 Task: Select the Pacific/Apia as time zone for the schedule.
Action: Mouse moved to (173, 358)
Screenshot: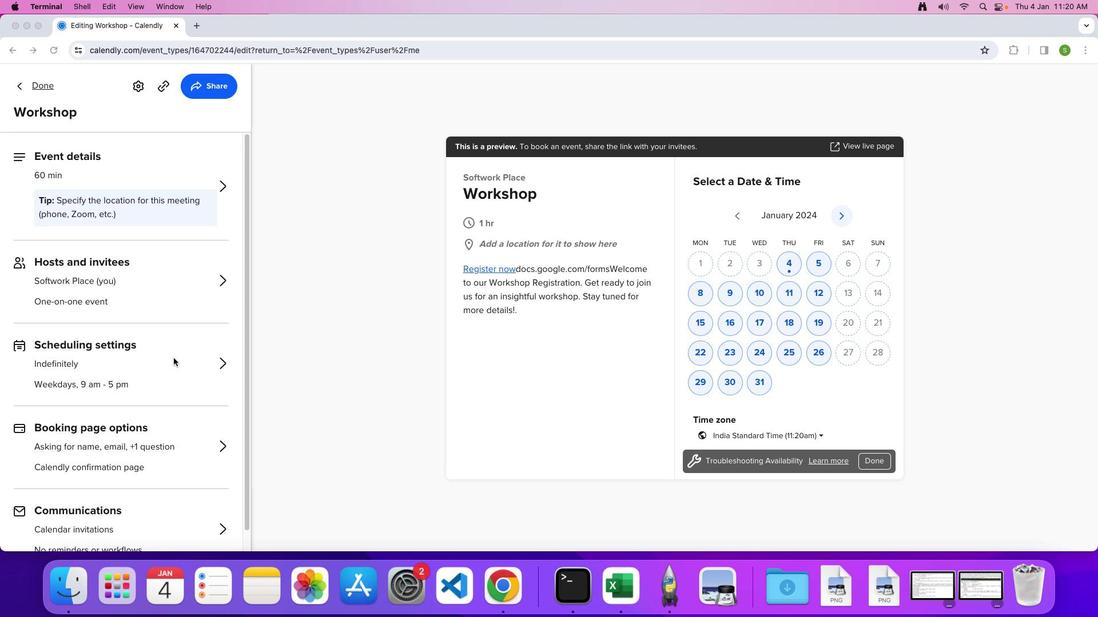 
Action: Mouse pressed left at (173, 358)
Screenshot: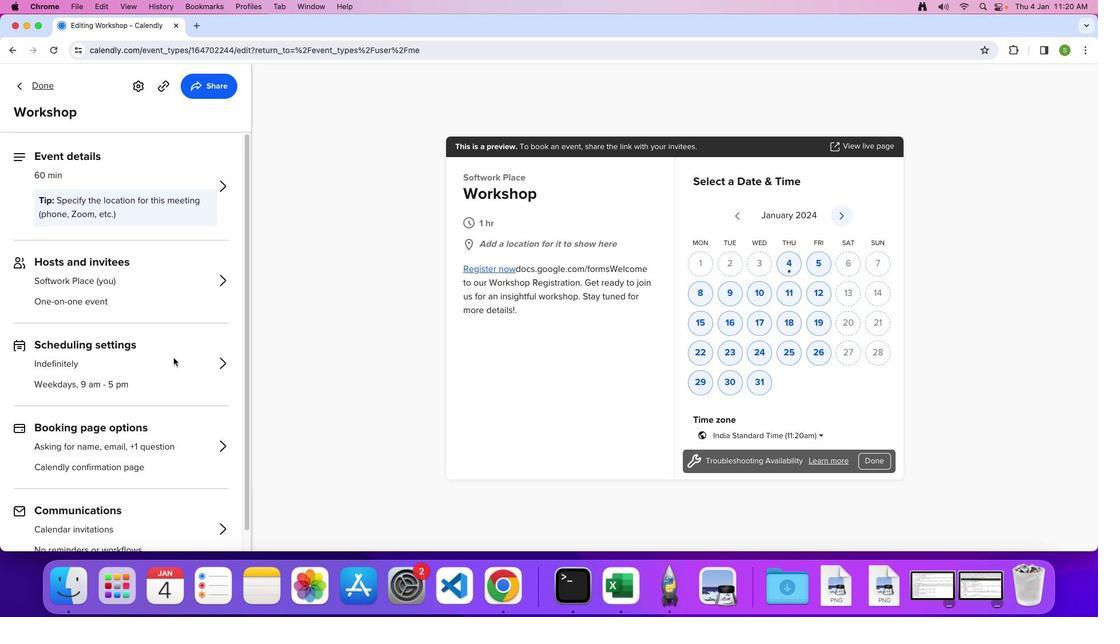 
Action: Mouse moved to (172, 354)
Screenshot: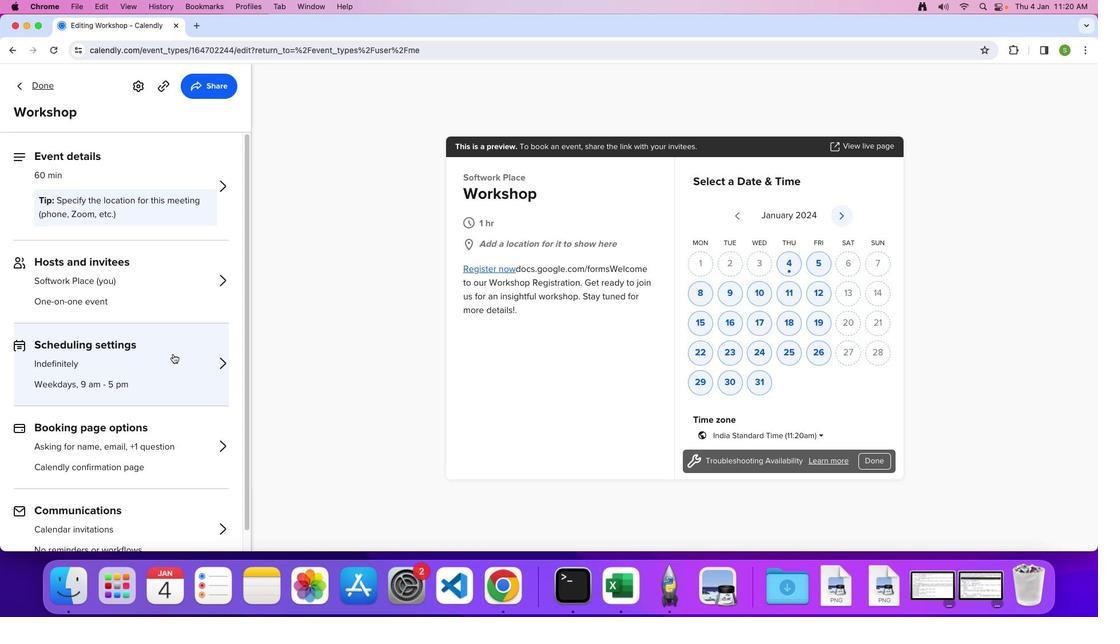 
Action: Mouse pressed left at (172, 354)
Screenshot: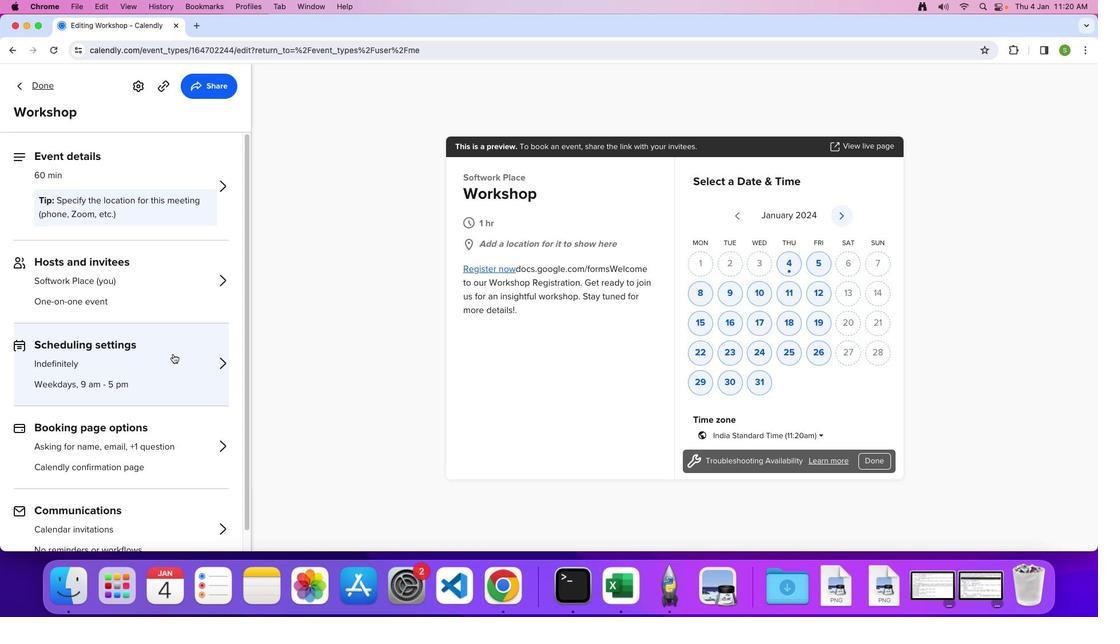 
Action: Mouse moved to (173, 358)
Screenshot: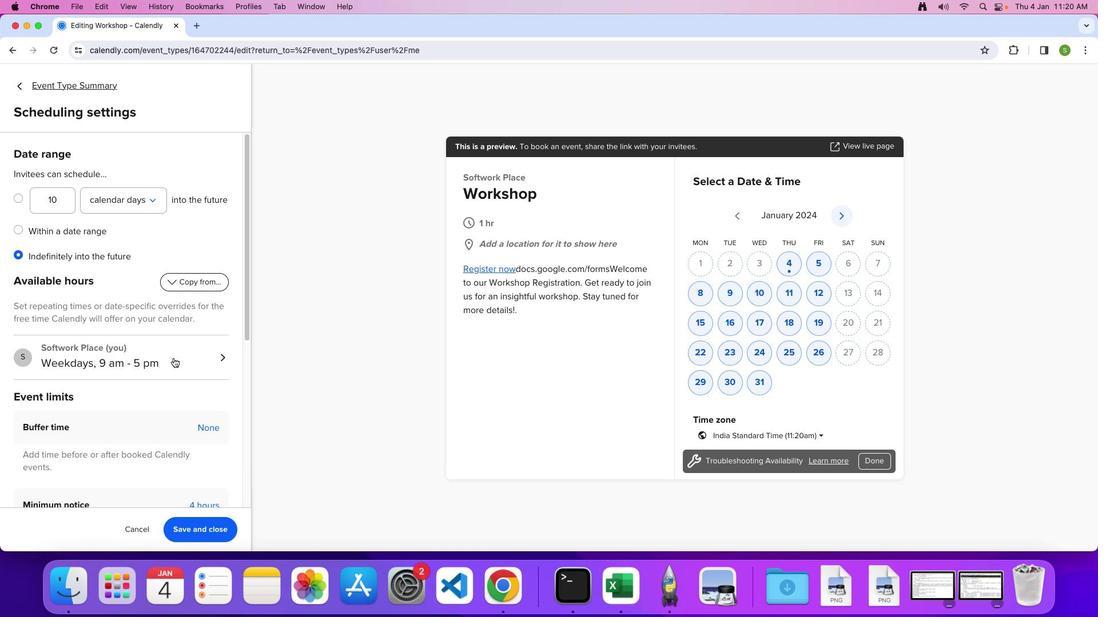 
Action: Mouse pressed left at (173, 358)
Screenshot: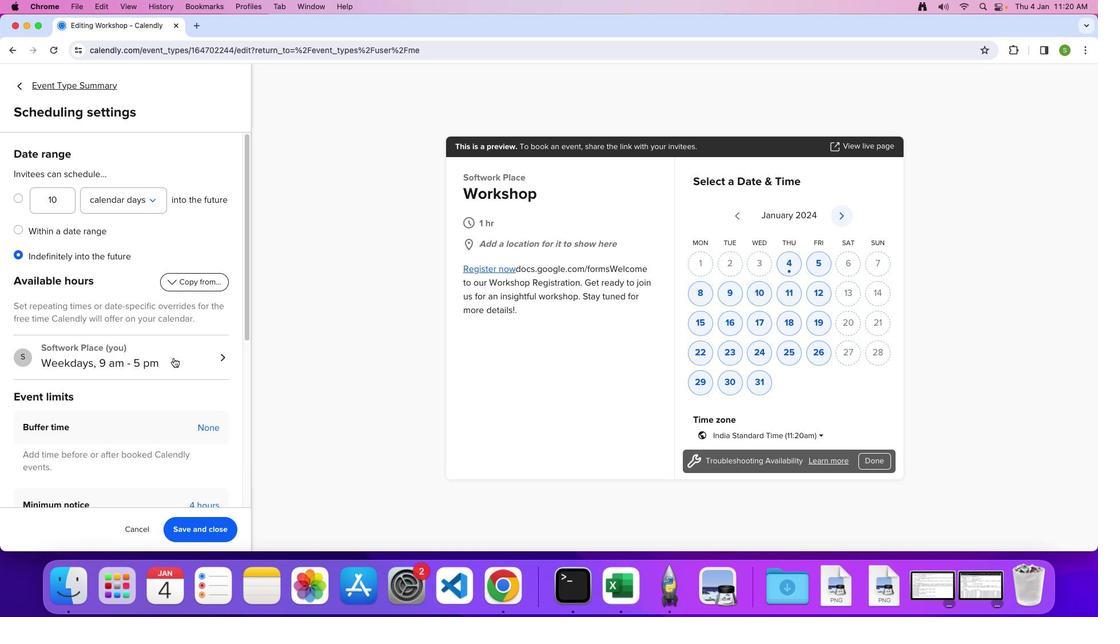 
Action: Mouse moved to (97, 212)
Screenshot: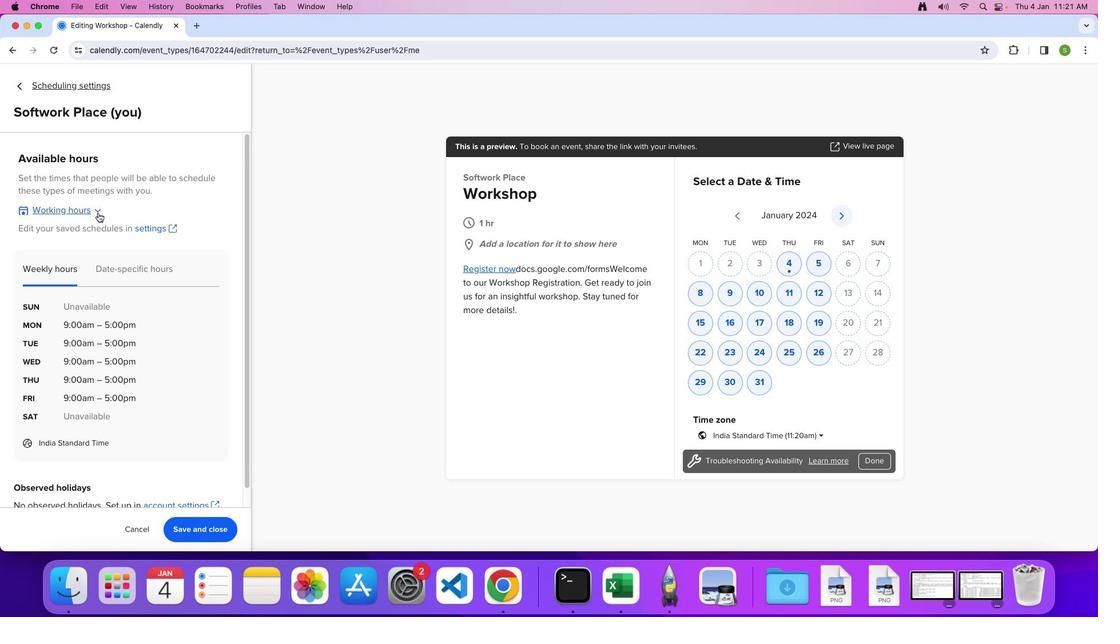 
Action: Mouse pressed left at (97, 212)
Screenshot: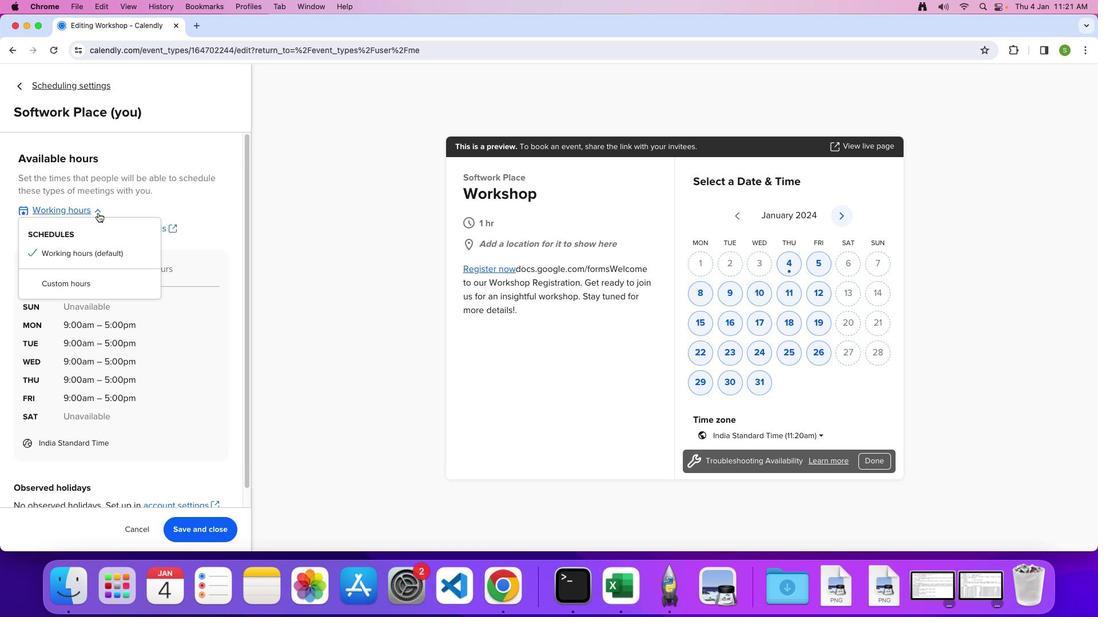 
Action: Mouse moved to (82, 287)
Screenshot: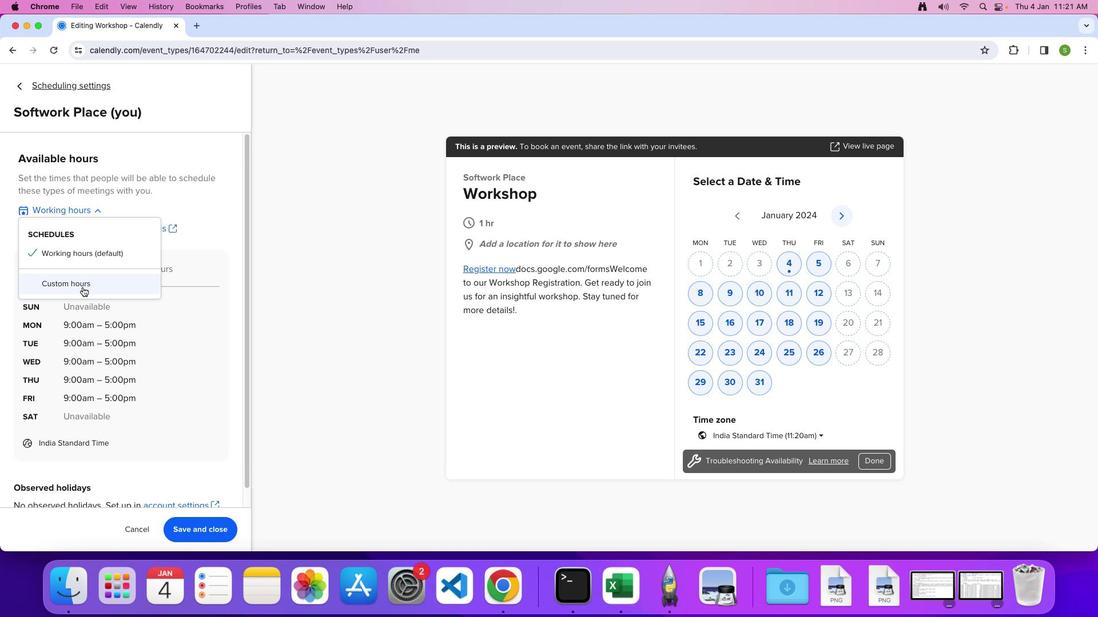 
Action: Mouse pressed left at (82, 287)
Screenshot: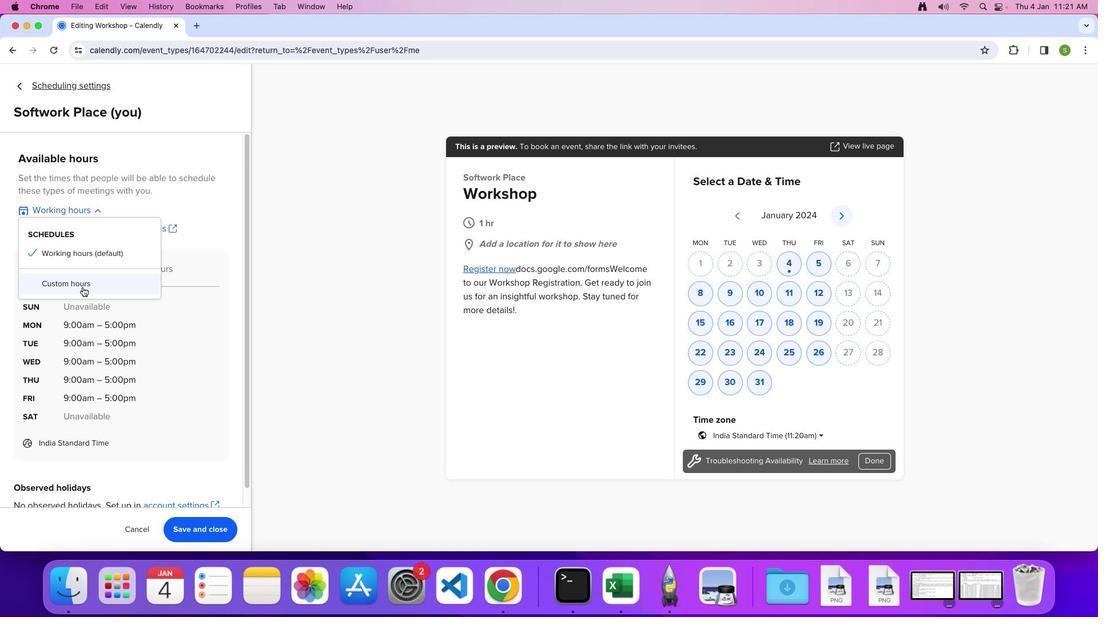 
Action: Mouse moved to (159, 368)
Screenshot: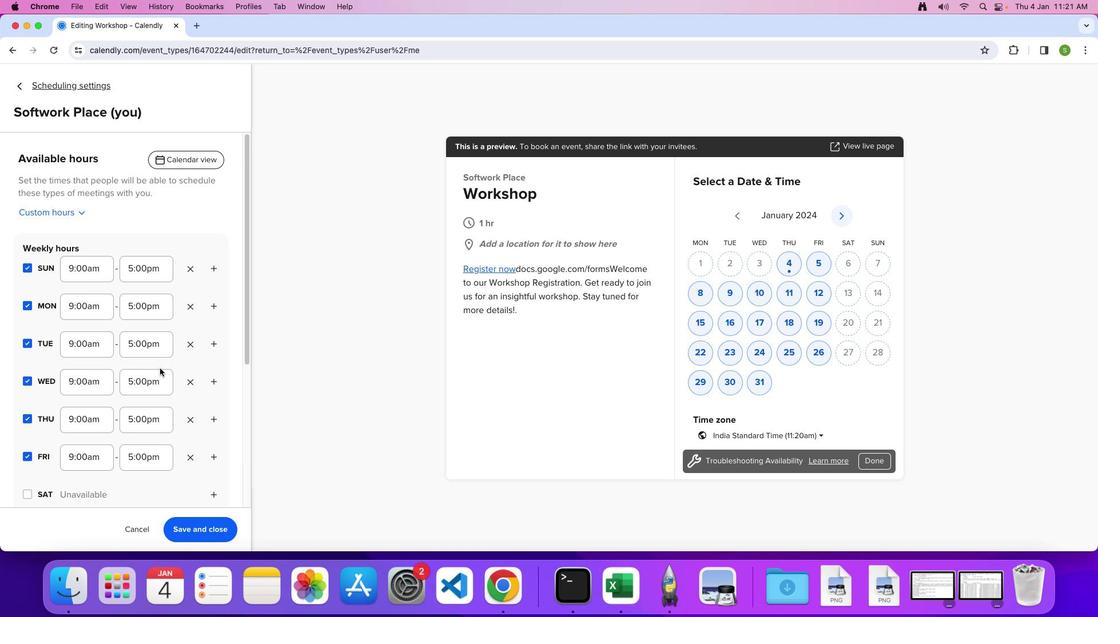 
Action: Mouse scrolled (159, 368) with delta (0, 0)
Screenshot: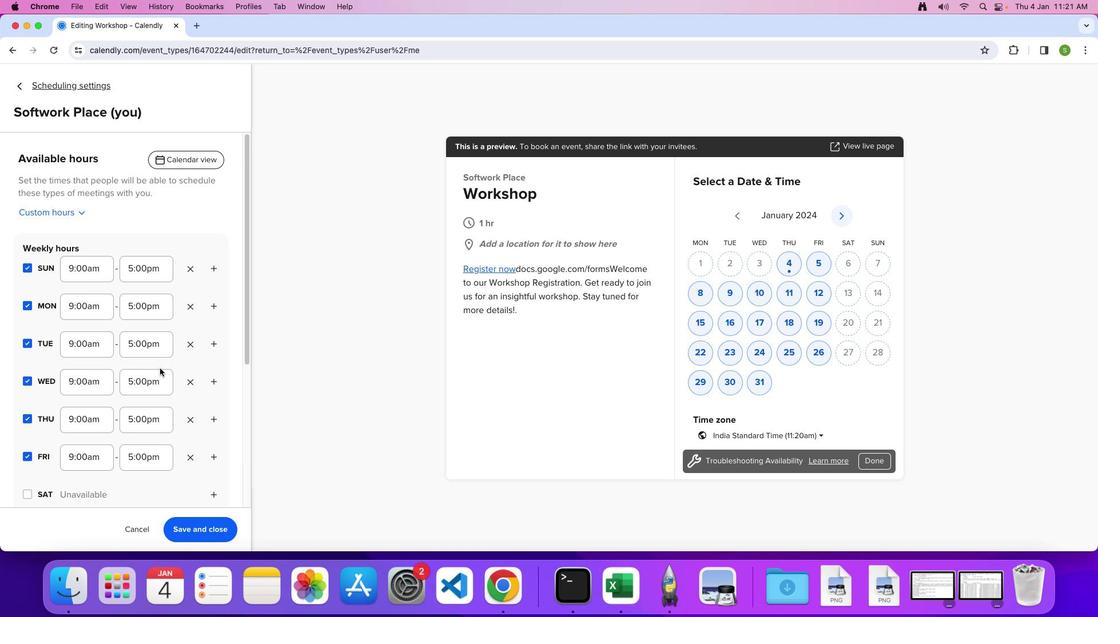
Action: Mouse scrolled (159, 368) with delta (0, 0)
Screenshot: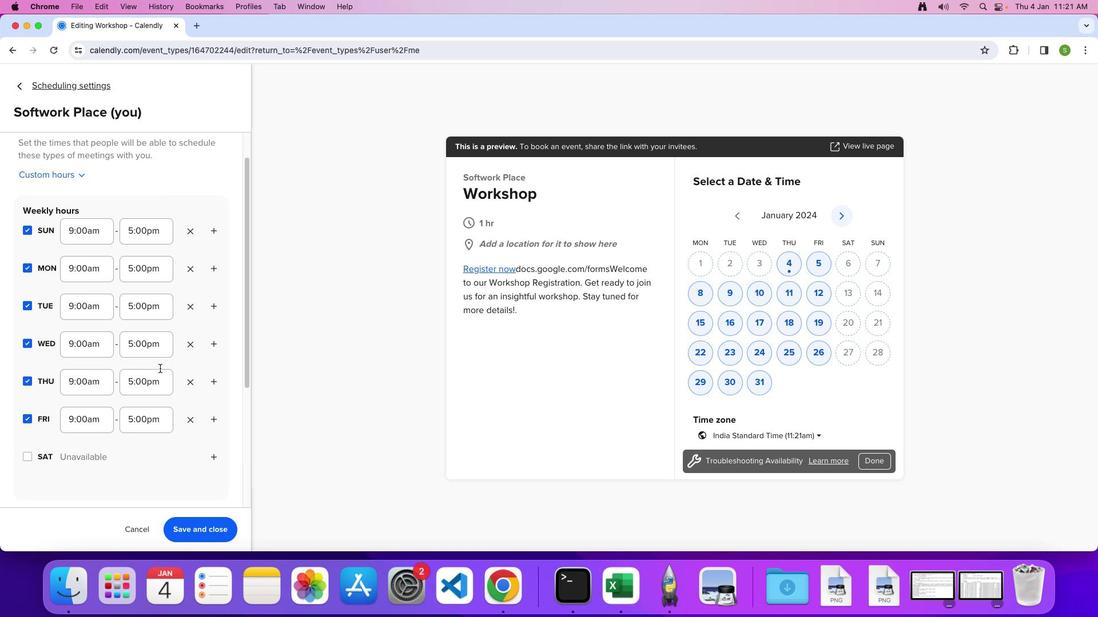 
Action: Mouse scrolled (159, 368) with delta (0, -2)
Screenshot: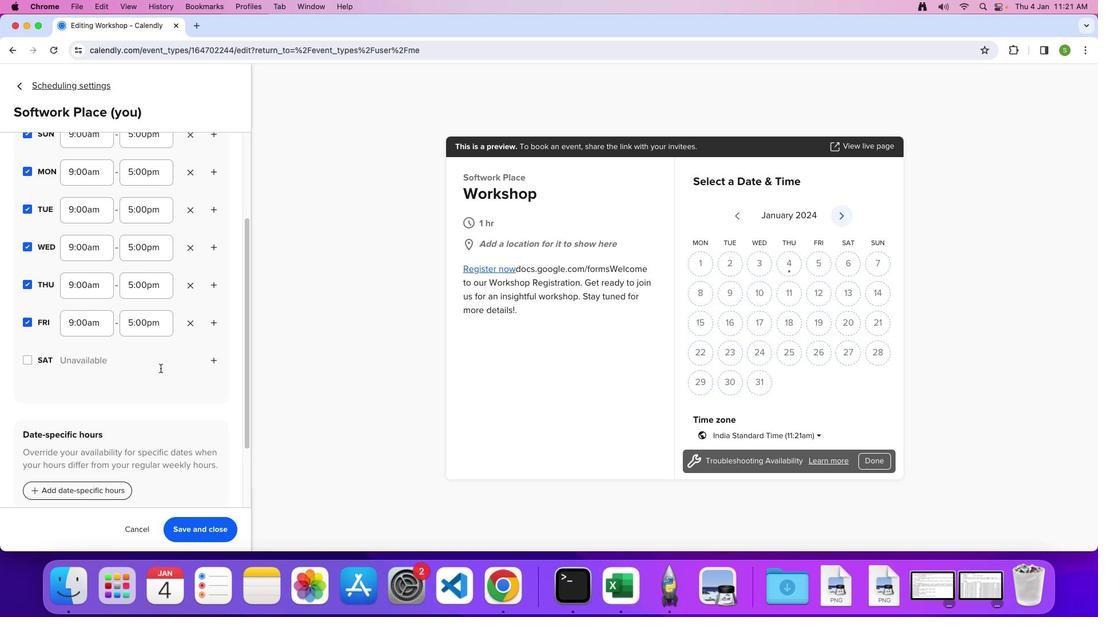 
Action: Mouse moved to (160, 368)
Screenshot: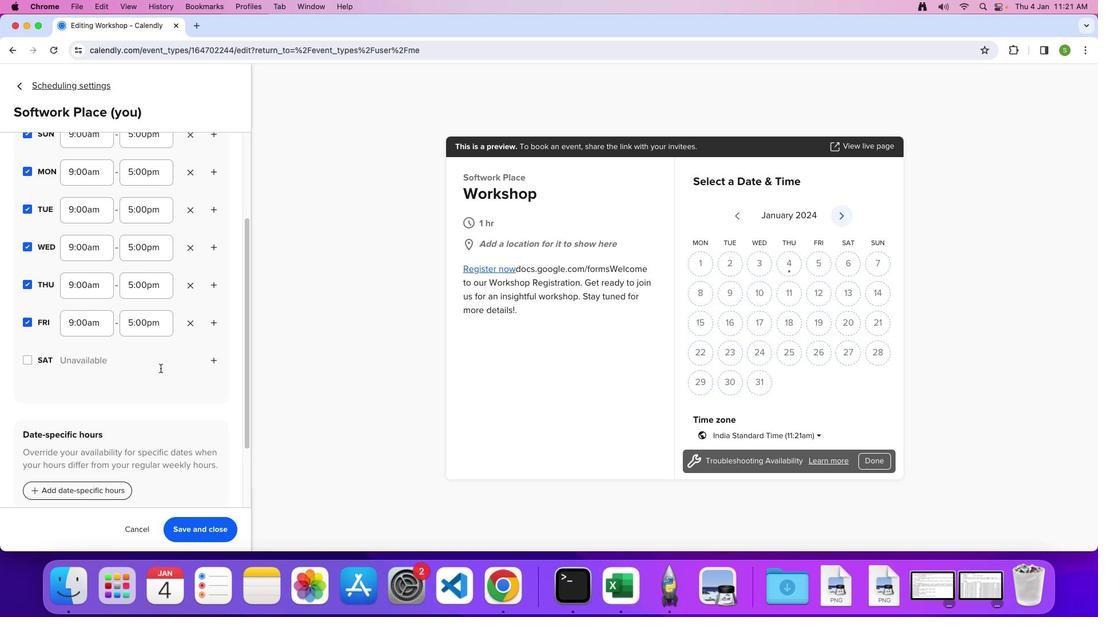 
Action: Mouse scrolled (160, 368) with delta (0, -2)
Screenshot: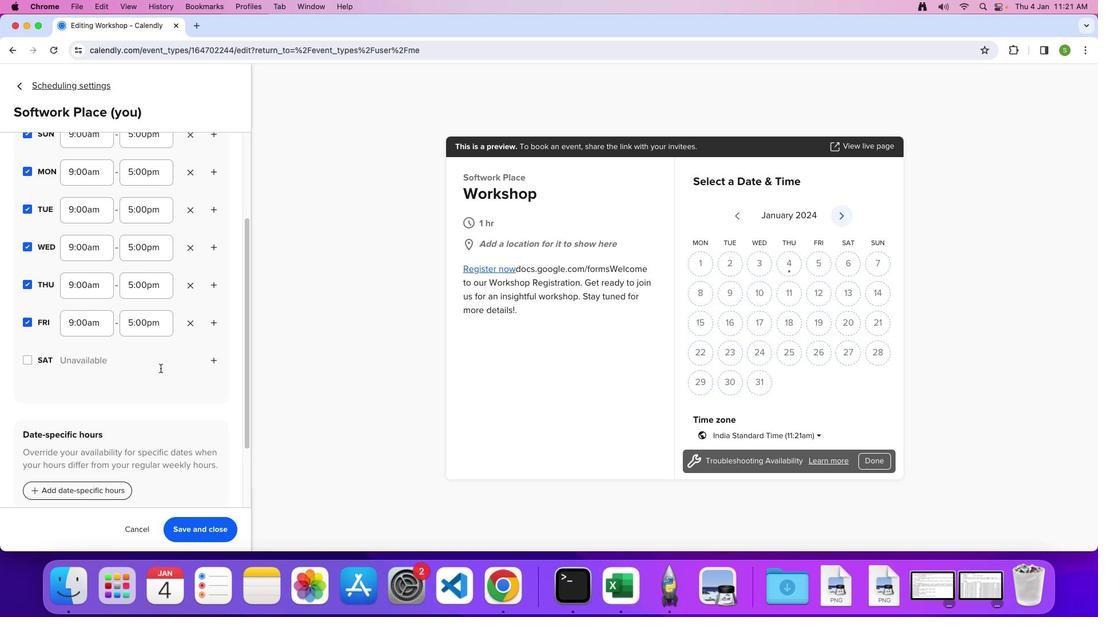 
Action: Mouse moved to (154, 369)
Screenshot: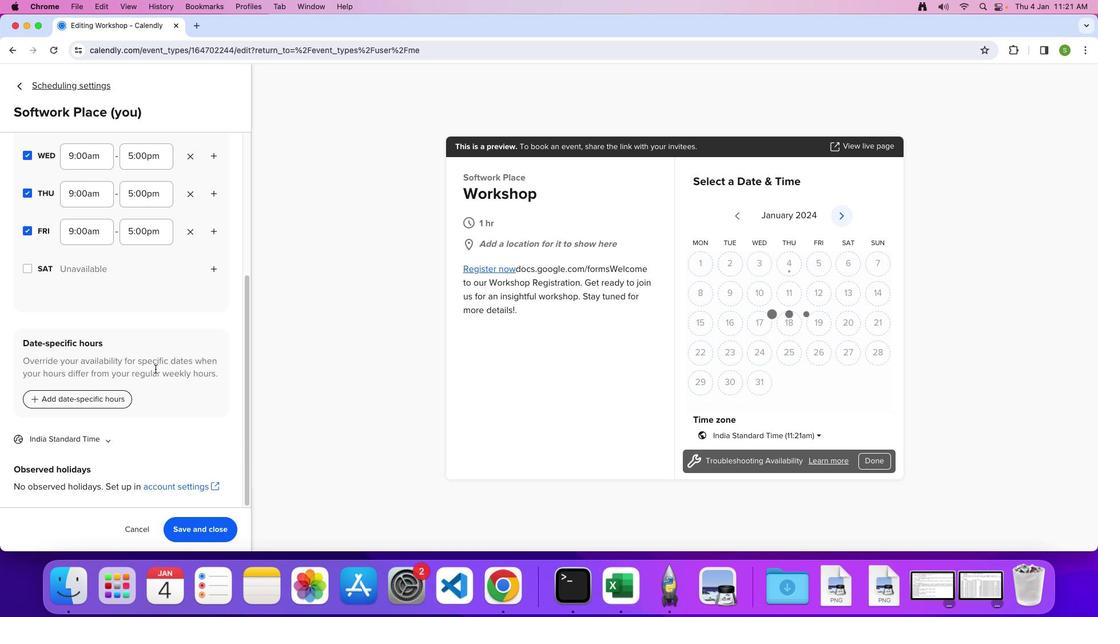 
Action: Mouse scrolled (154, 369) with delta (0, 0)
Screenshot: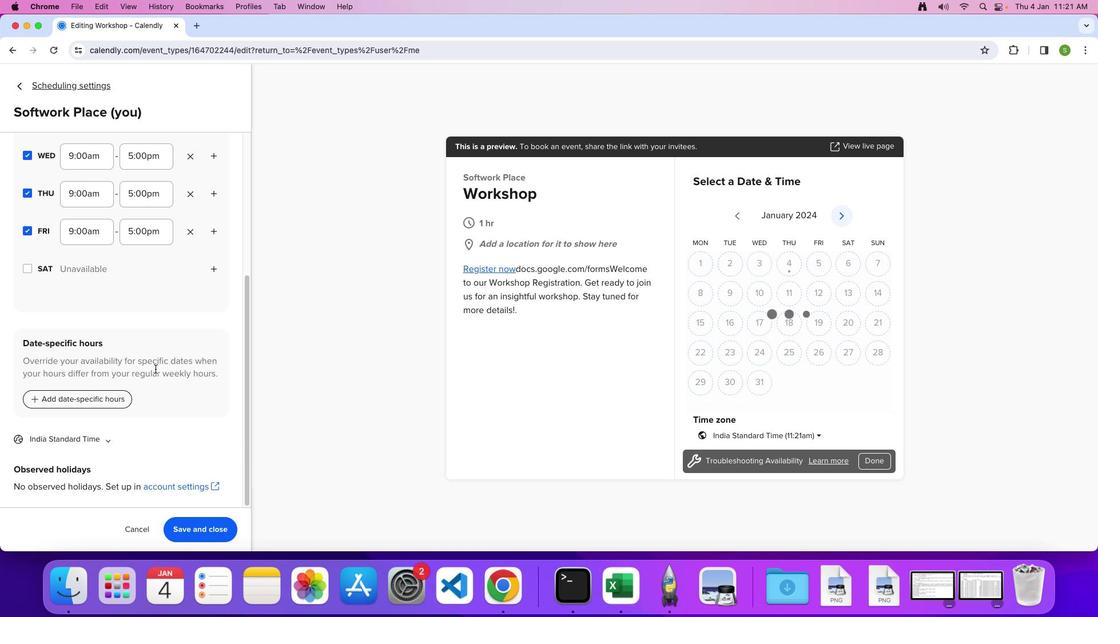 
Action: Mouse scrolled (154, 369) with delta (0, 0)
Screenshot: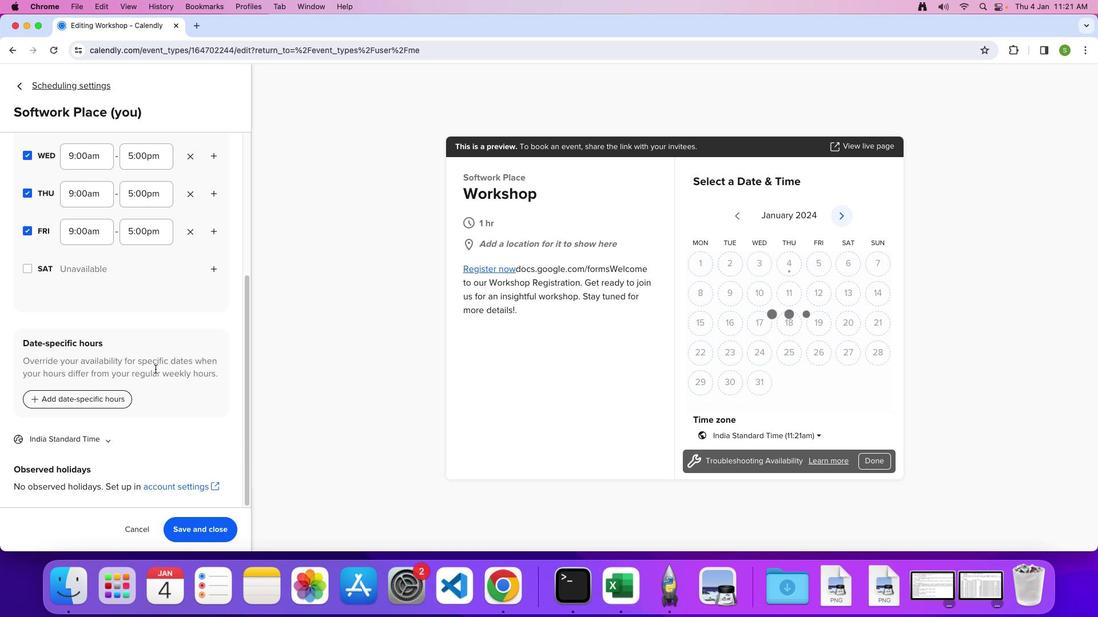 
Action: Mouse scrolled (154, 369) with delta (0, -1)
Screenshot: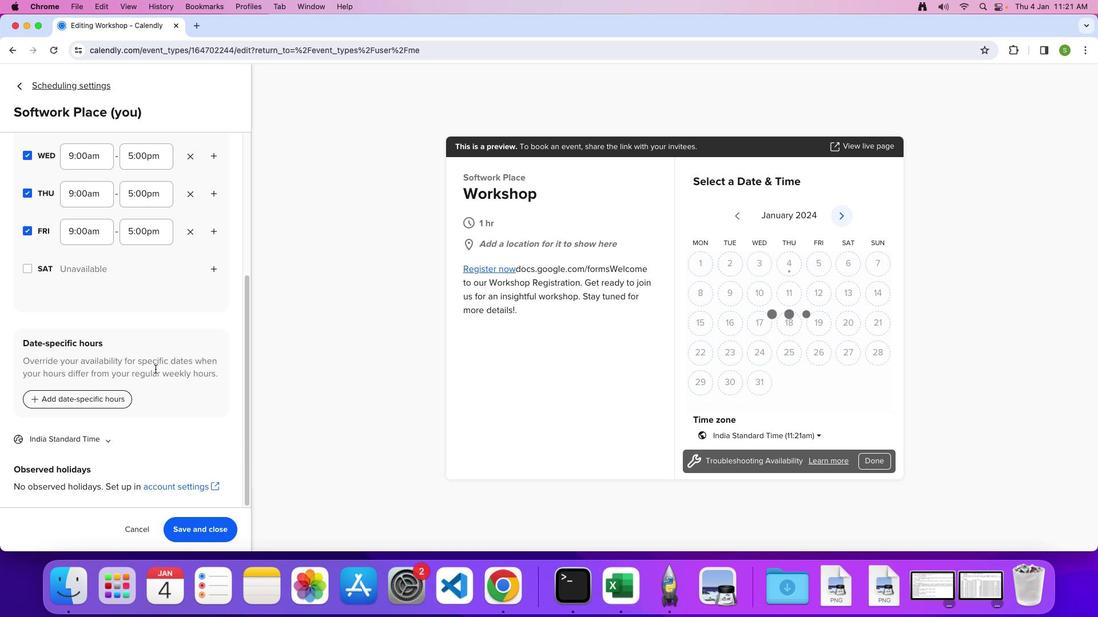 
Action: Mouse moved to (101, 440)
Screenshot: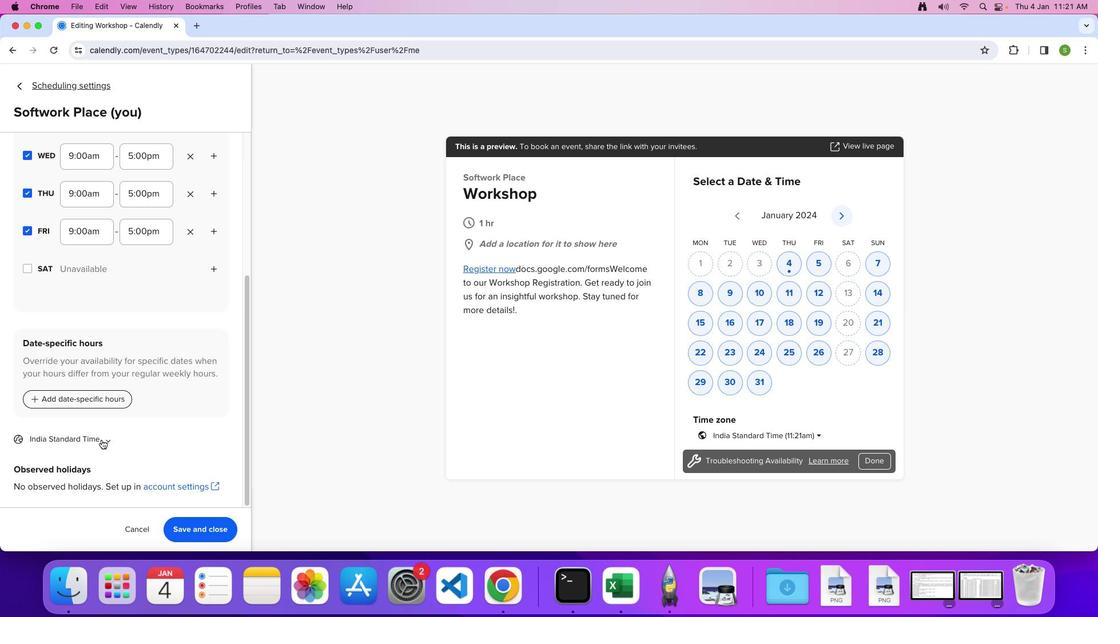 
Action: Mouse pressed left at (101, 440)
Screenshot: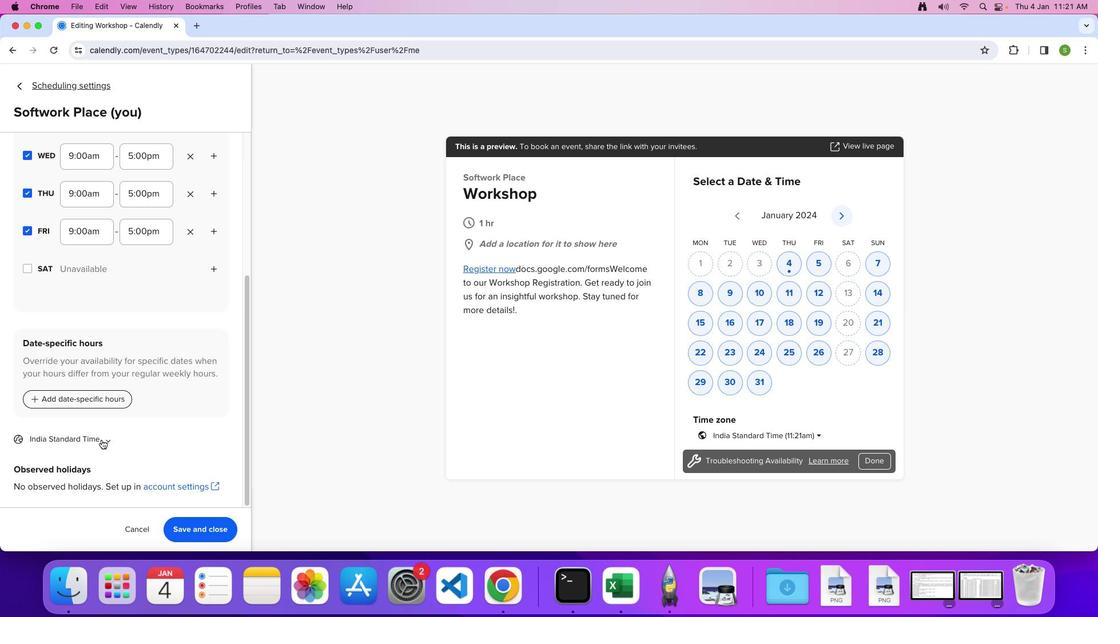 
Action: Mouse moved to (102, 442)
Screenshot: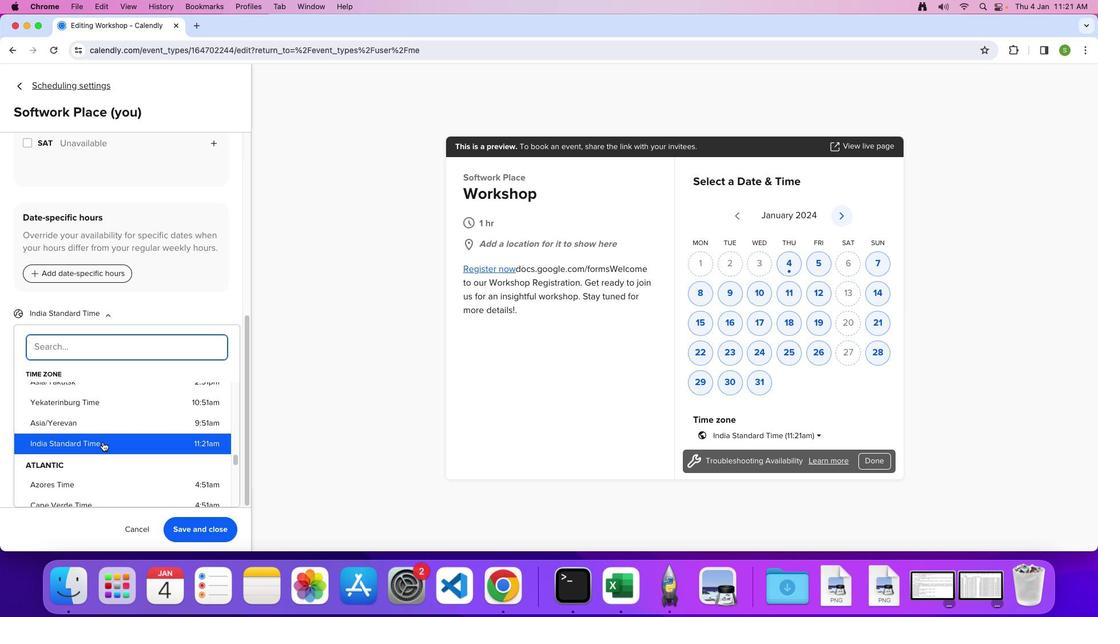 
Action: Mouse scrolled (102, 442) with delta (0, 0)
Screenshot: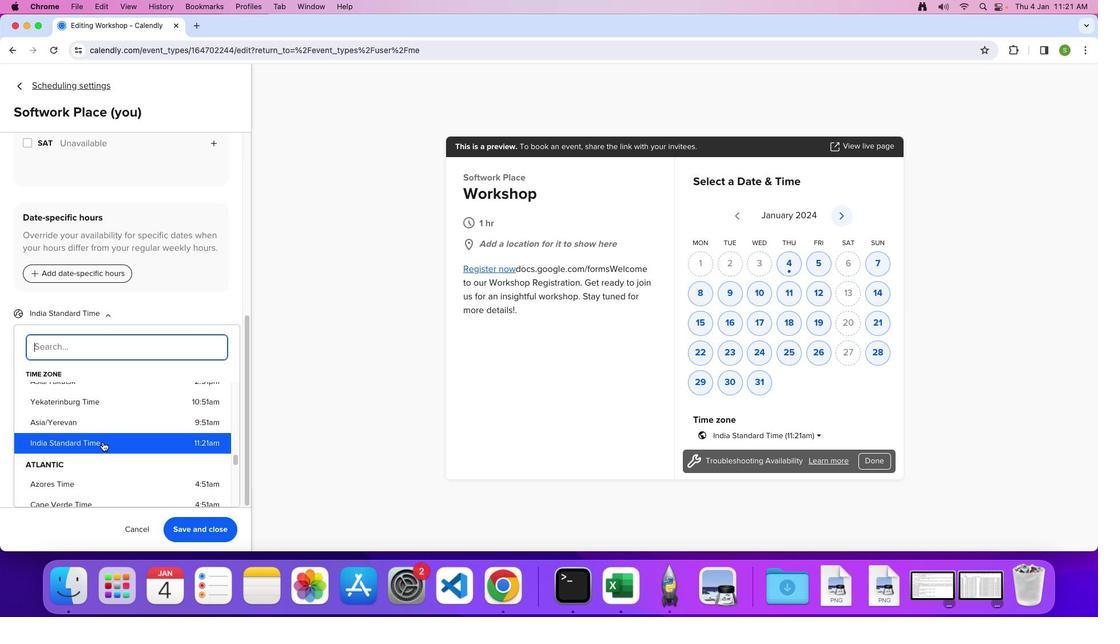
Action: Mouse scrolled (102, 442) with delta (0, 0)
Screenshot: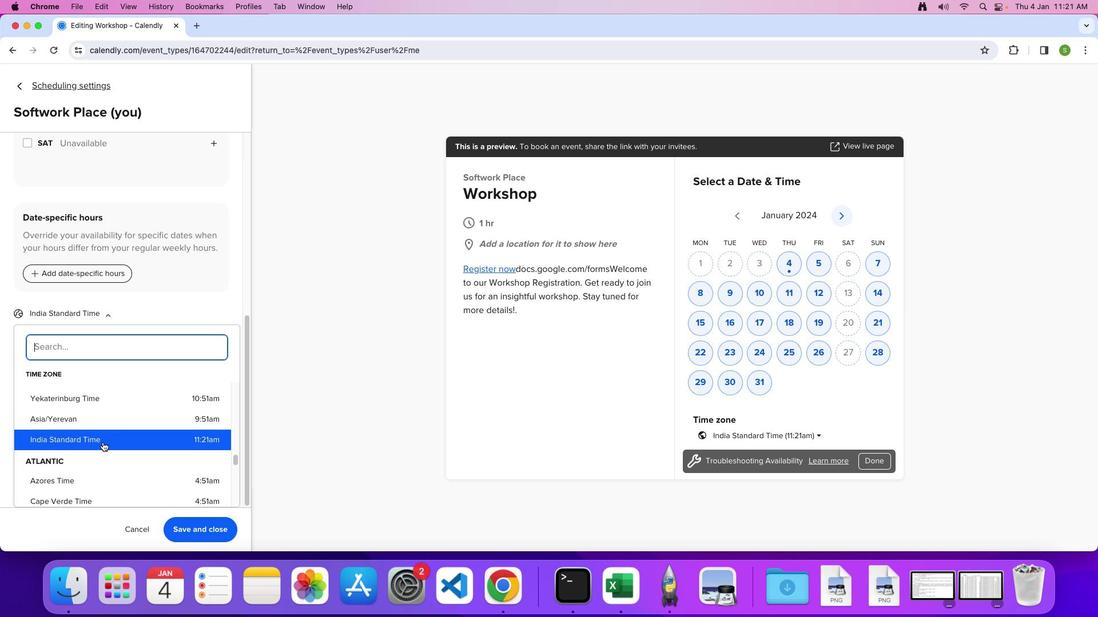 
Action: Mouse scrolled (102, 442) with delta (0, 0)
Screenshot: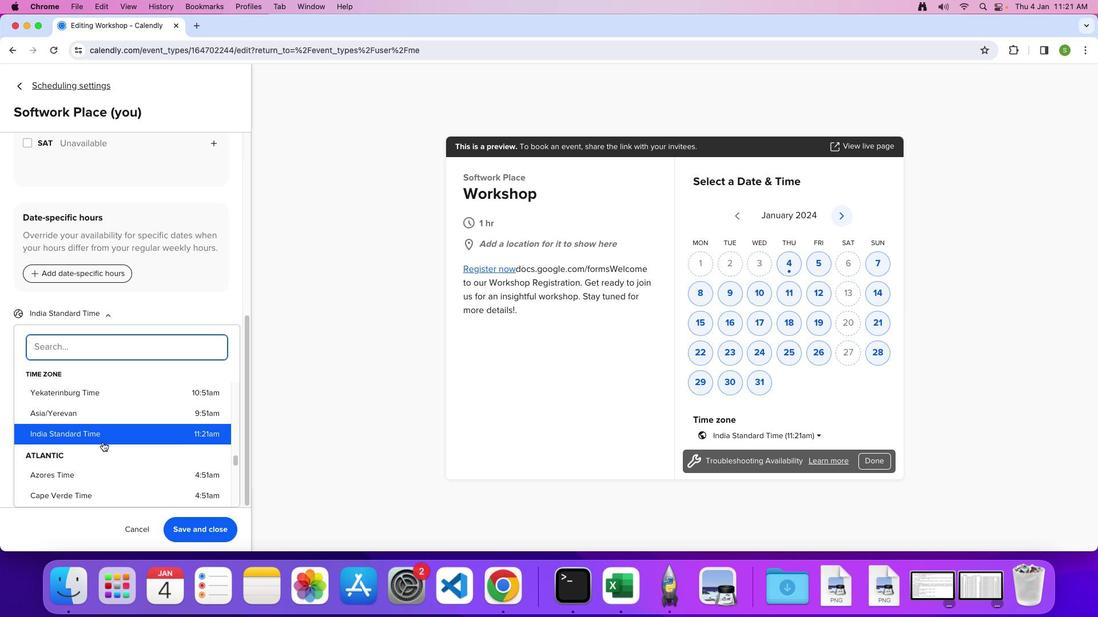 
Action: Mouse scrolled (102, 442) with delta (0, 0)
Screenshot: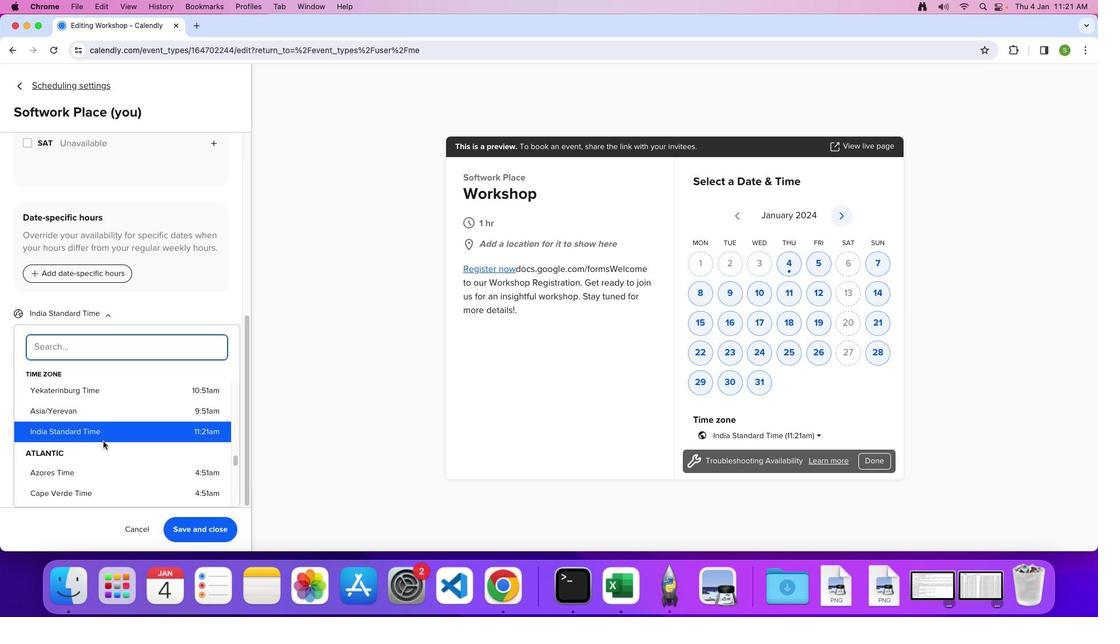 
Action: Mouse moved to (103, 442)
Screenshot: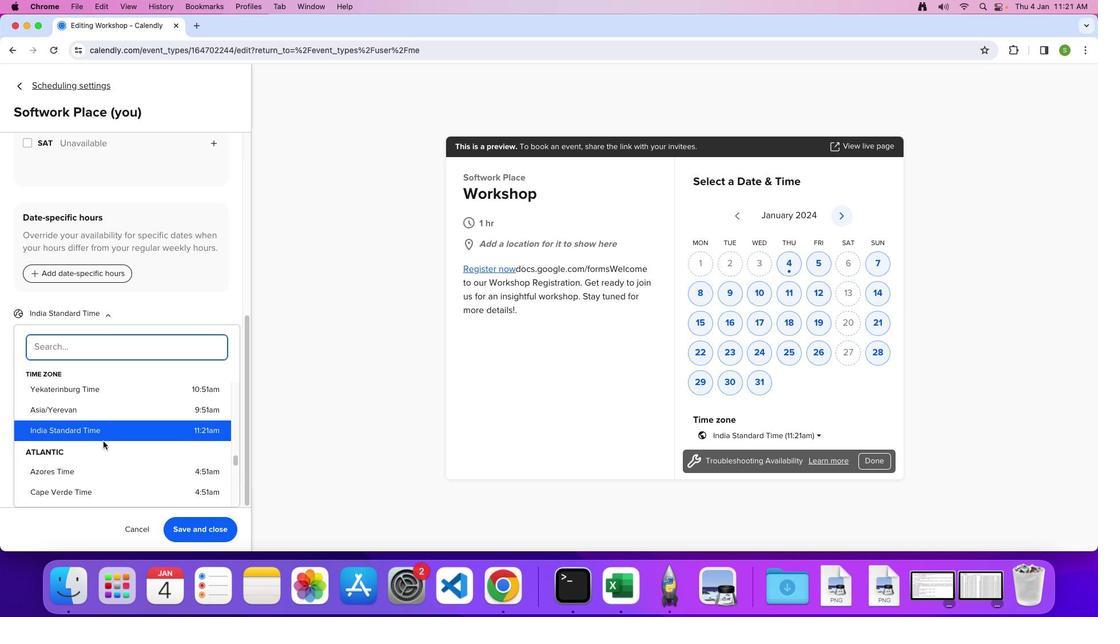 
Action: Mouse scrolled (103, 442) with delta (0, 0)
Screenshot: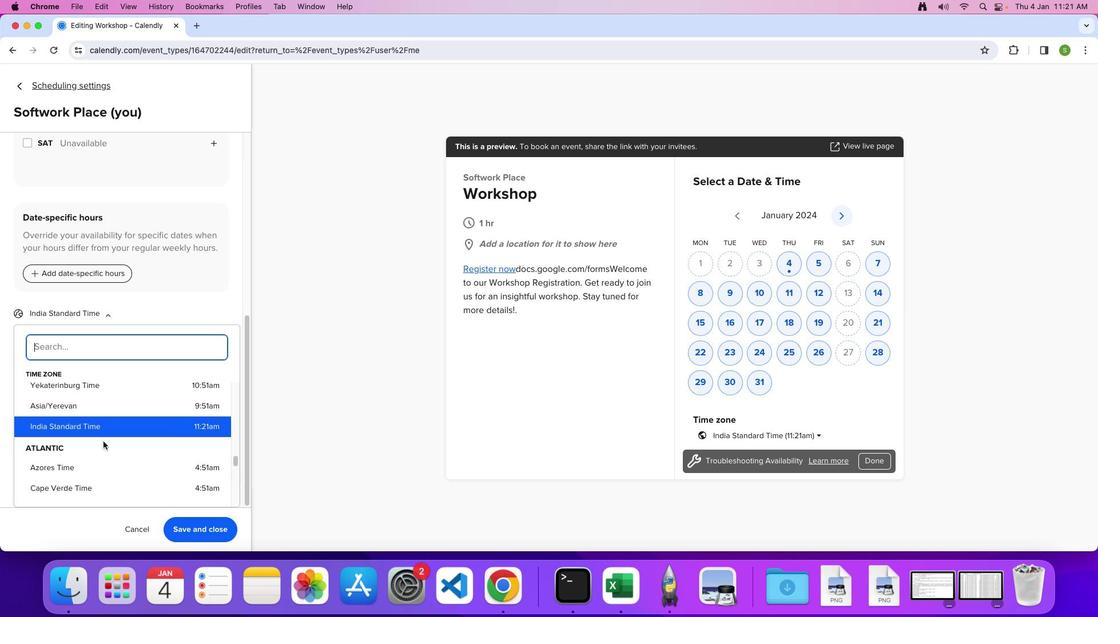 
Action: Mouse scrolled (103, 442) with delta (0, 0)
Screenshot: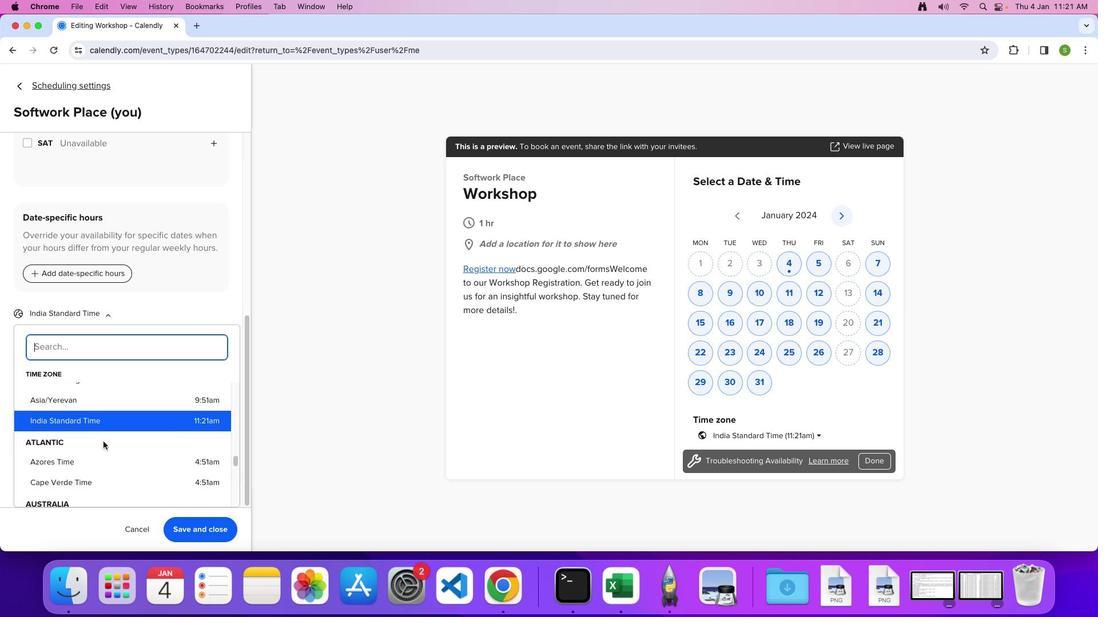 
Action: Mouse scrolled (103, 442) with delta (0, -1)
Screenshot: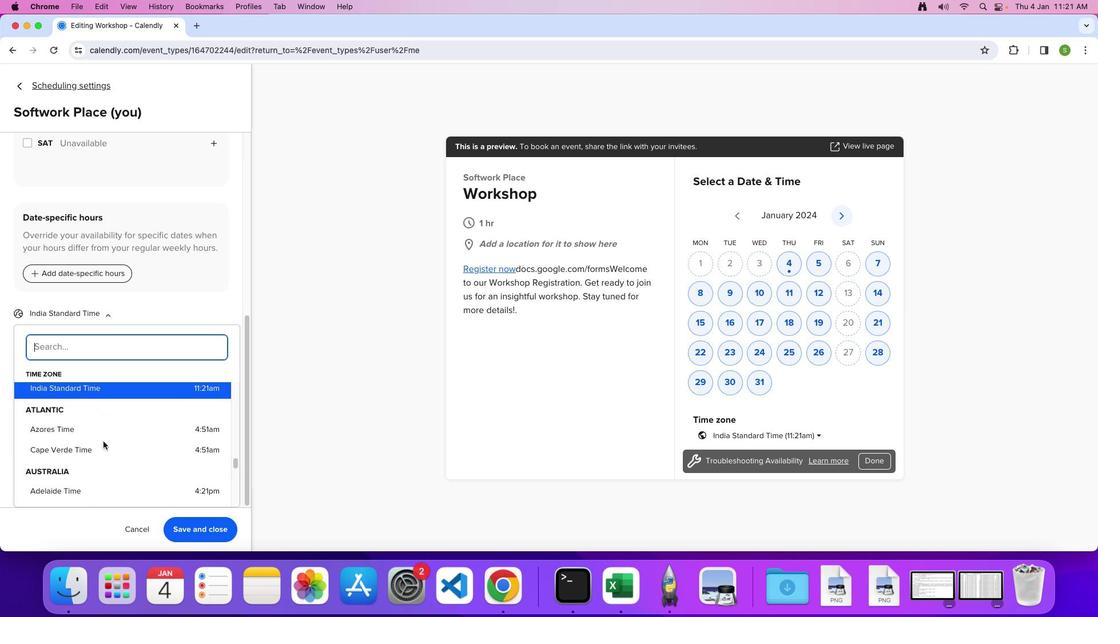 
Action: Mouse moved to (103, 441)
Screenshot: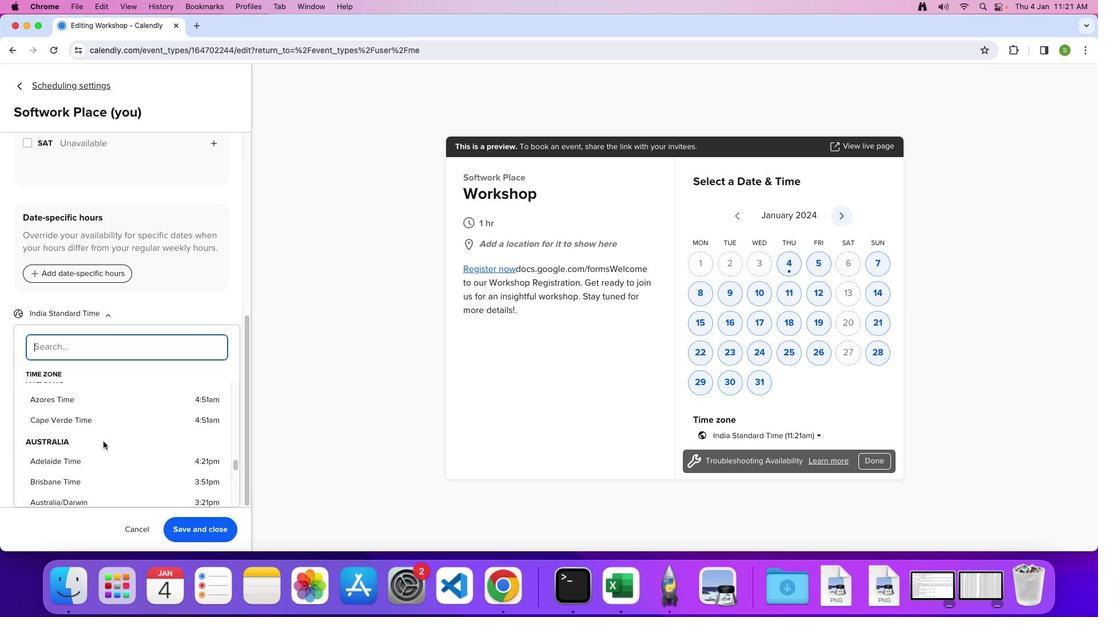 
Action: Mouse scrolled (103, 441) with delta (0, 0)
Screenshot: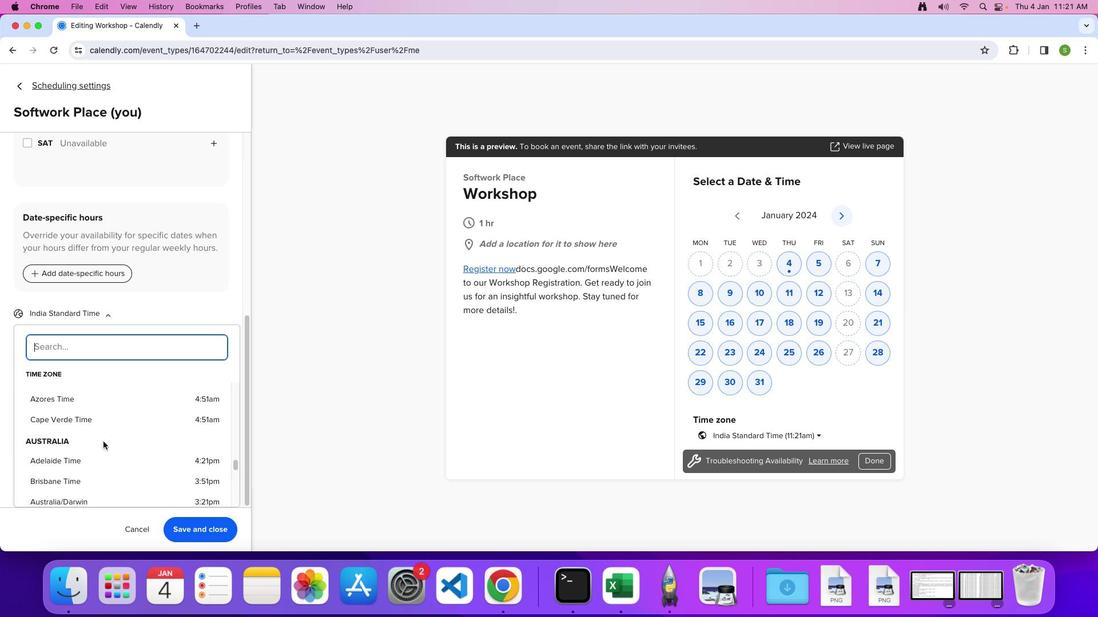 
Action: Mouse scrolled (103, 441) with delta (0, 0)
Screenshot: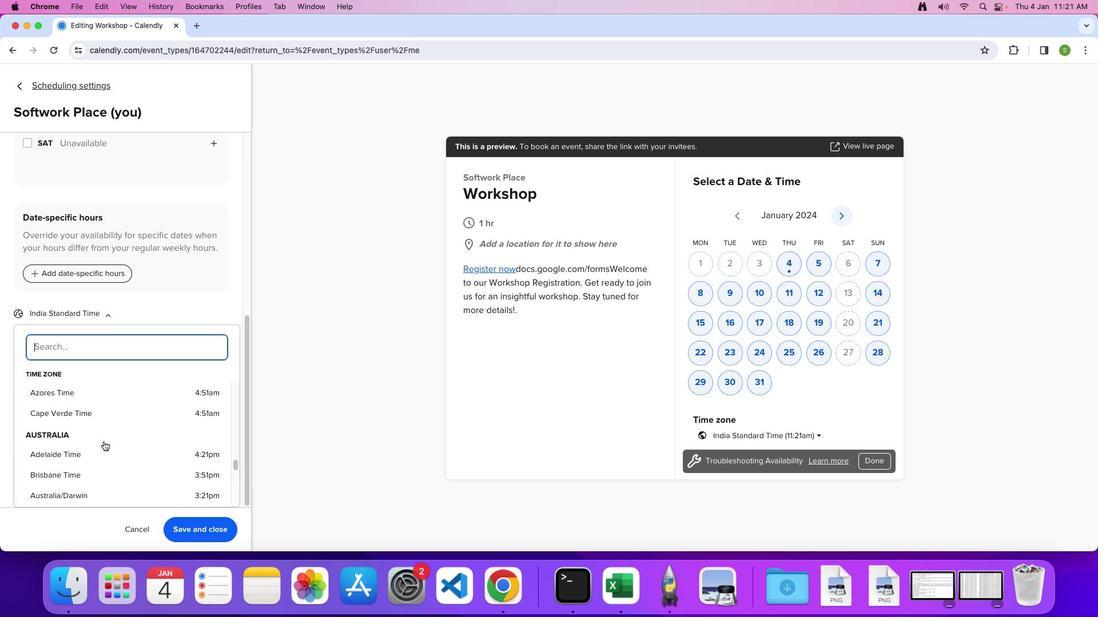 
Action: Mouse moved to (103, 441)
Screenshot: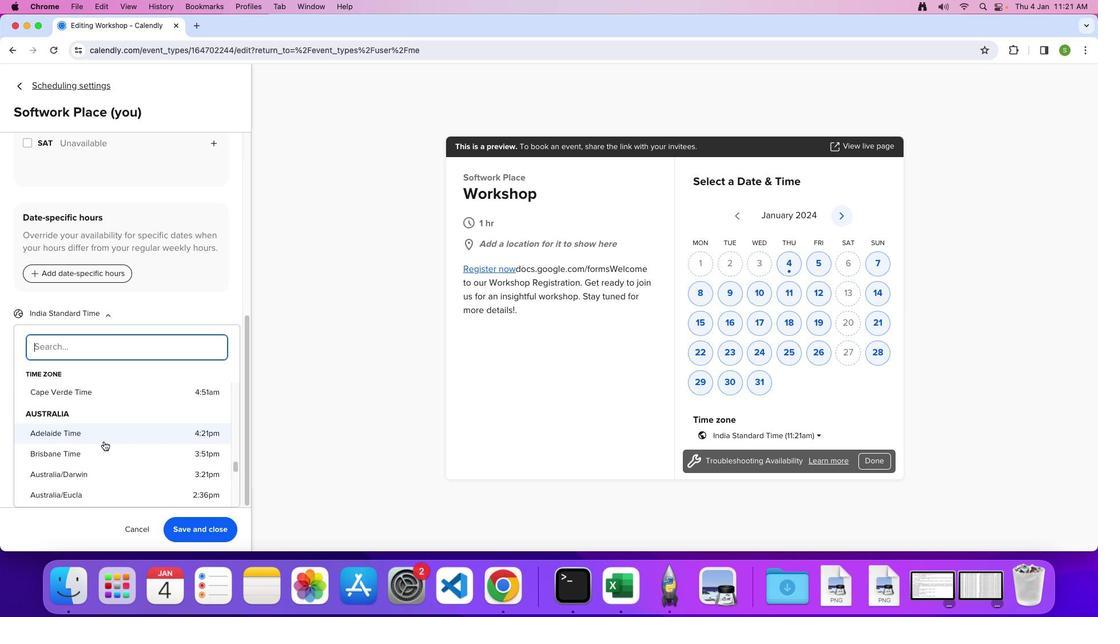 
Action: Mouse scrolled (103, 441) with delta (0, -1)
Screenshot: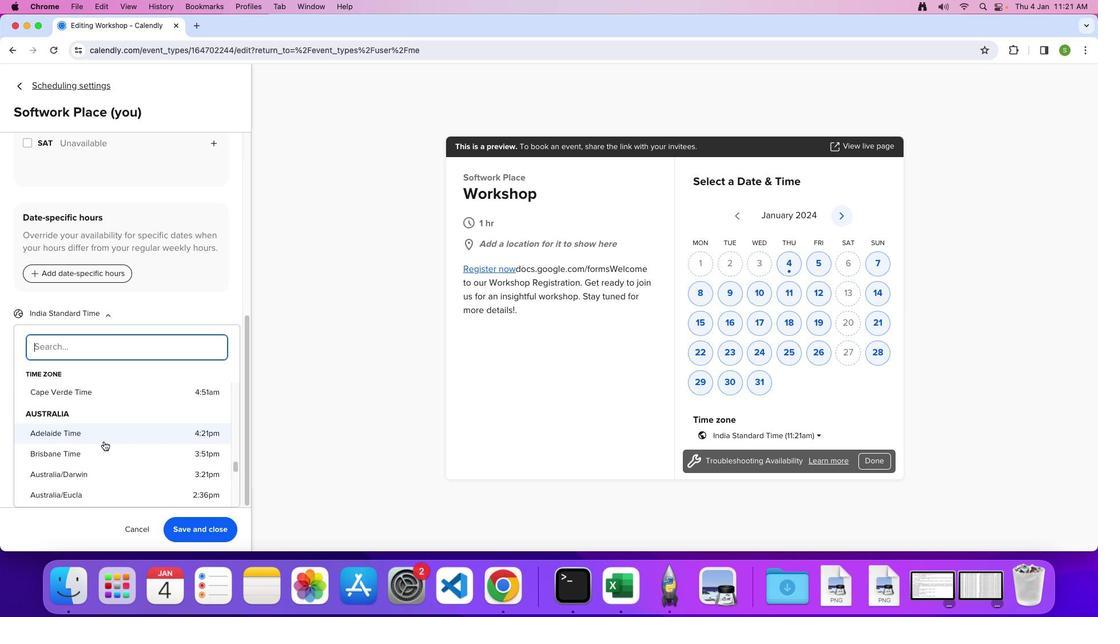 
Action: Mouse scrolled (103, 441) with delta (0, 0)
Screenshot: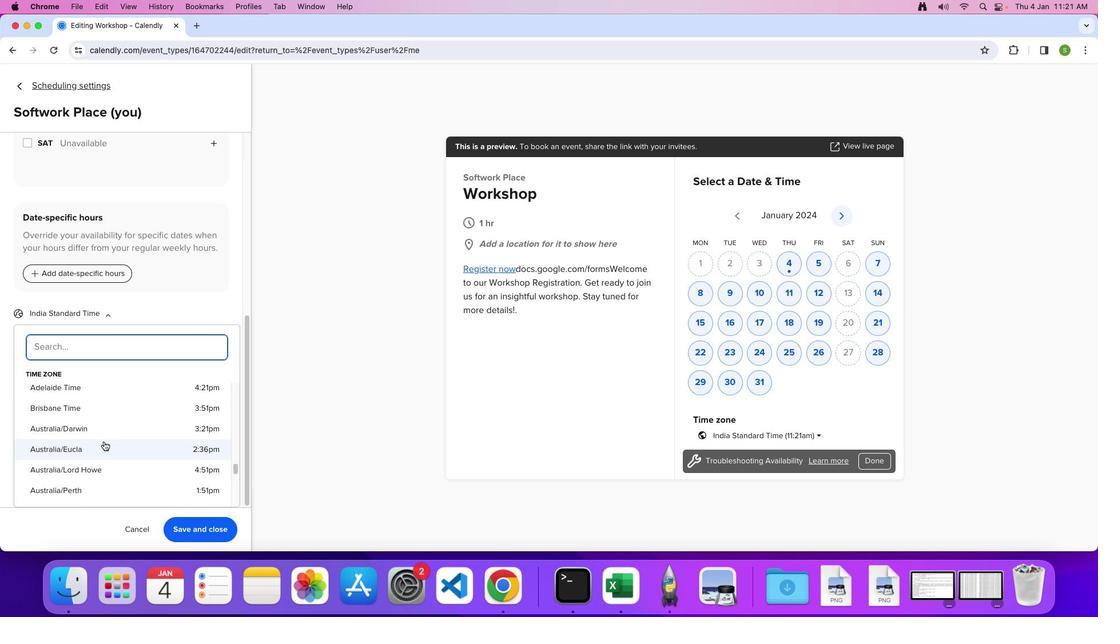 
Action: Mouse scrolled (103, 441) with delta (0, 0)
Screenshot: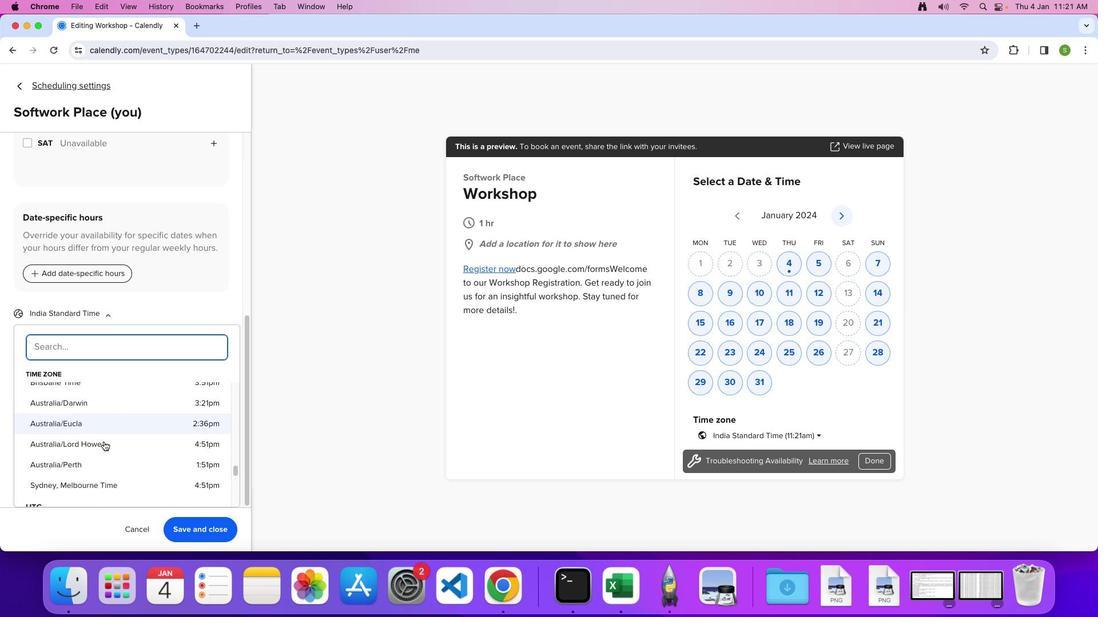 
Action: Mouse scrolled (103, 441) with delta (0, -2)
Screenshot: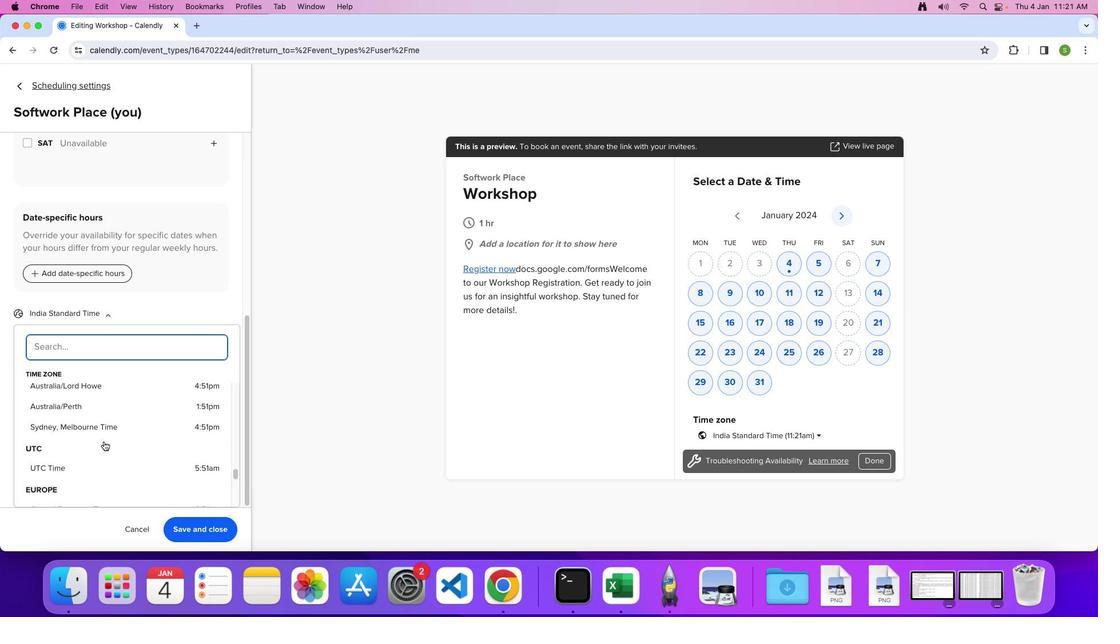 
Action: Mouse scrolled (103, 441) with delta (0, -2)
Screenshot: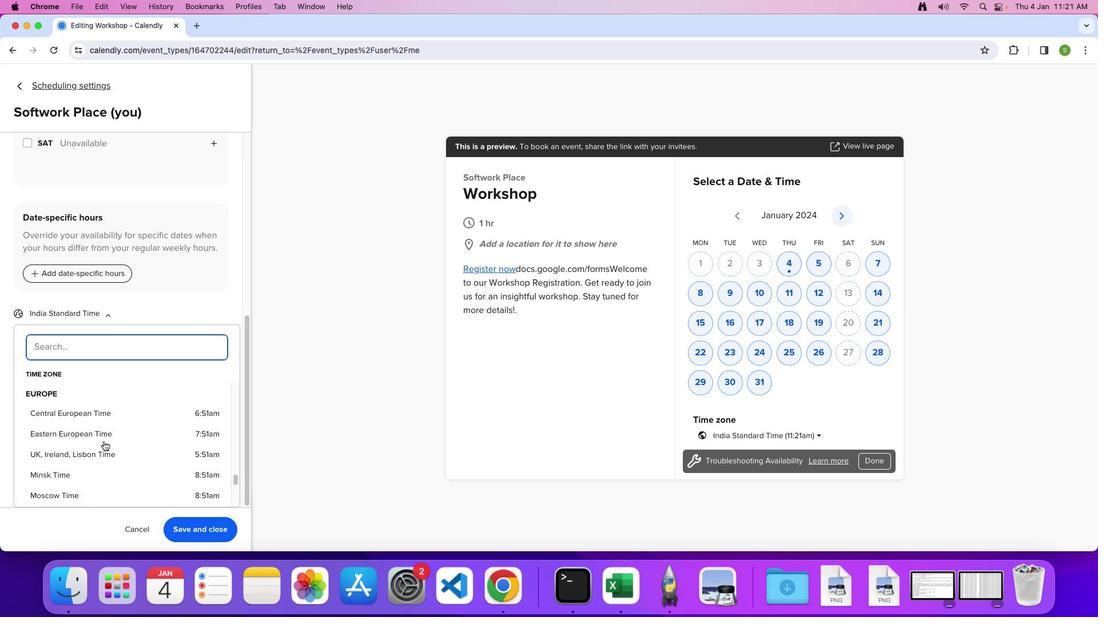 
Action: Mouse scrolled (103, 441) with delta (0, 0)
Screenshot: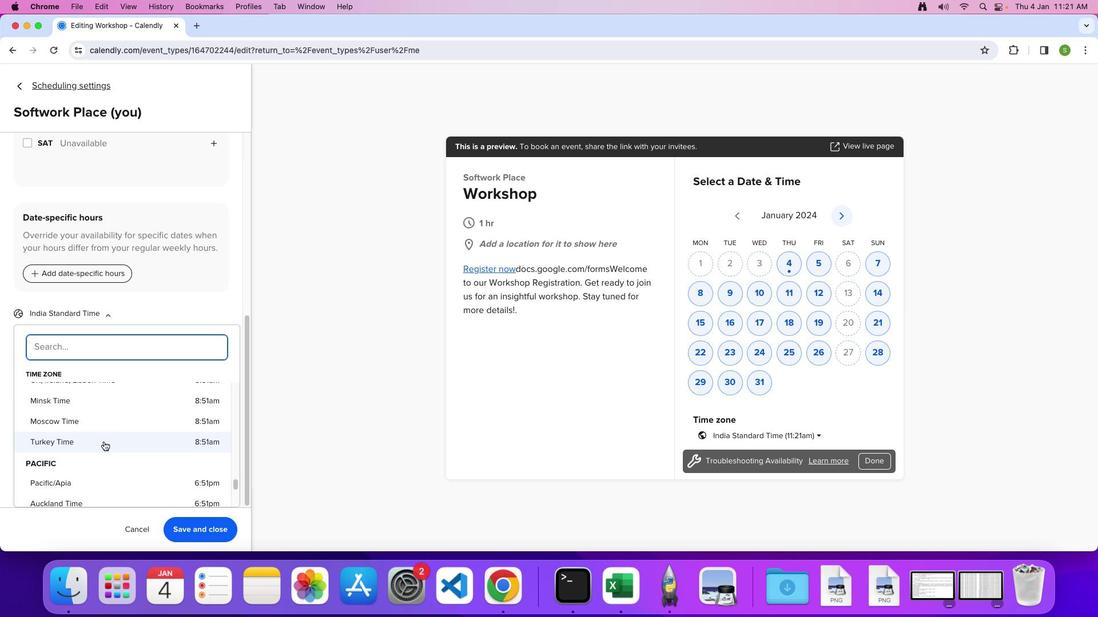 
Action: Mouse scrolled (103, 441) with delta (0, 0)
Screenshot: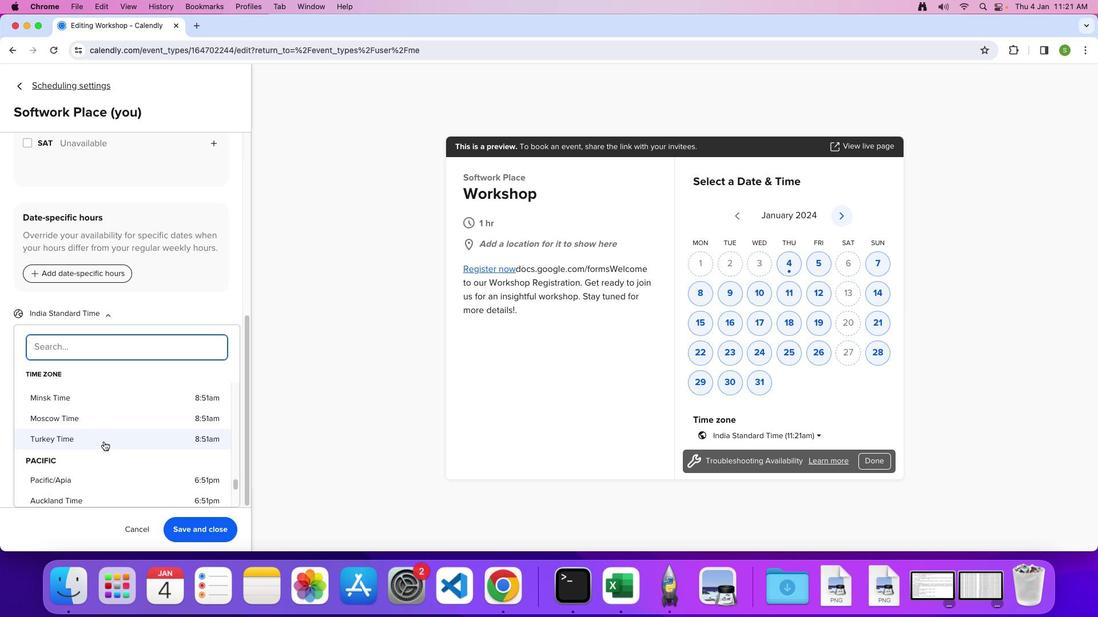 
Action: Mouse scrolled (103, 441) with delta (0, 0)
Screenshot: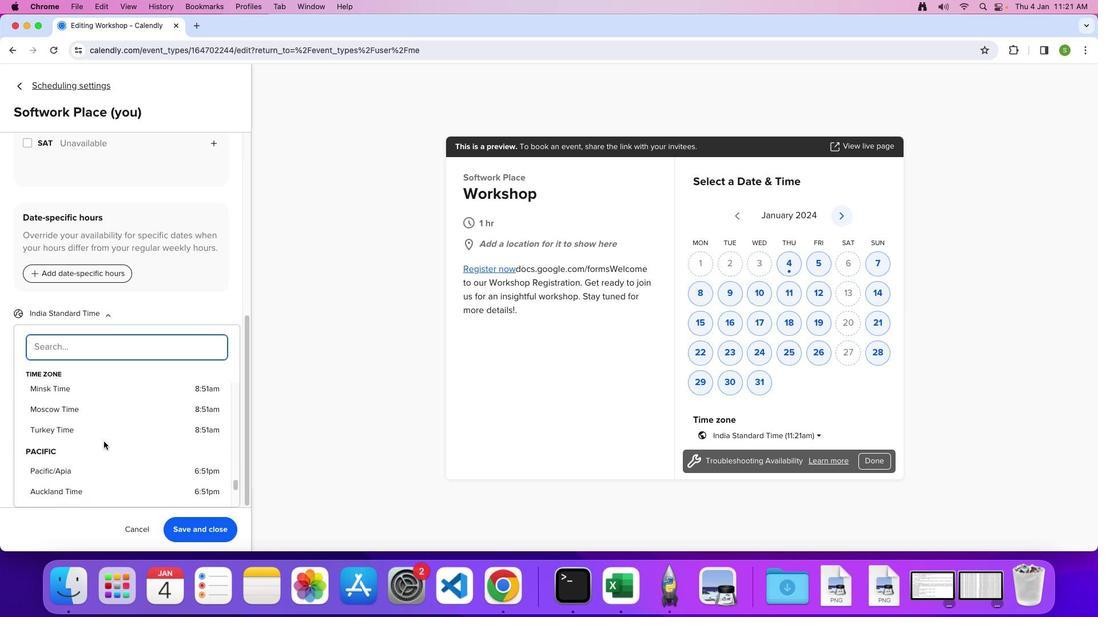 
Action: Mouse scrolled (103, 441) with delta (0, 0)
Screenshot: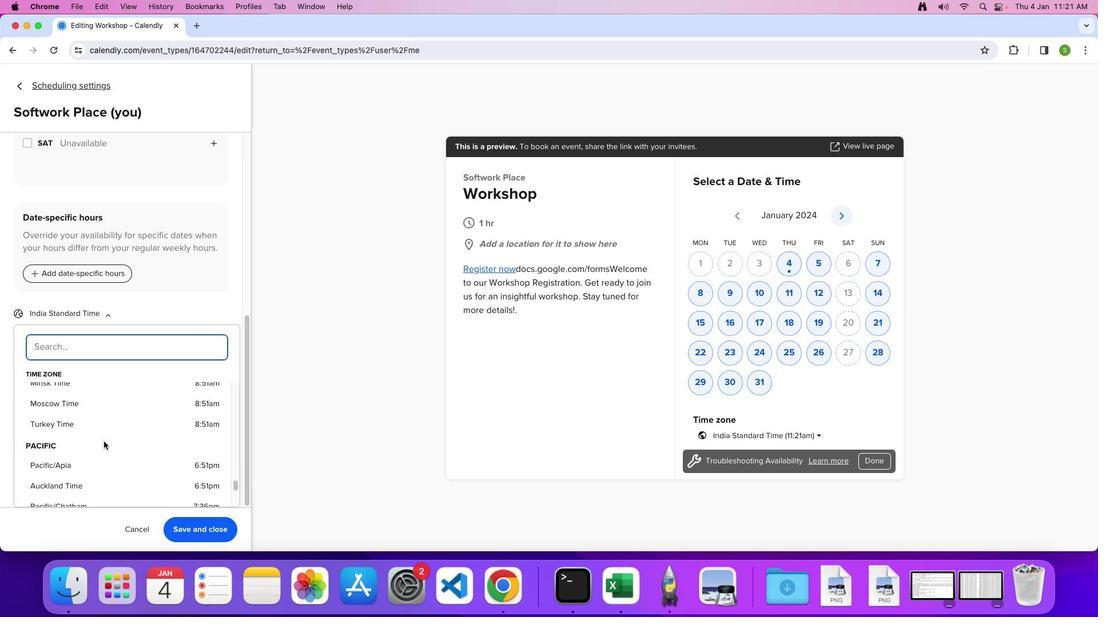 
Action: Mouse scrolled (103, 441) with delta (0, 0)
Screenshot: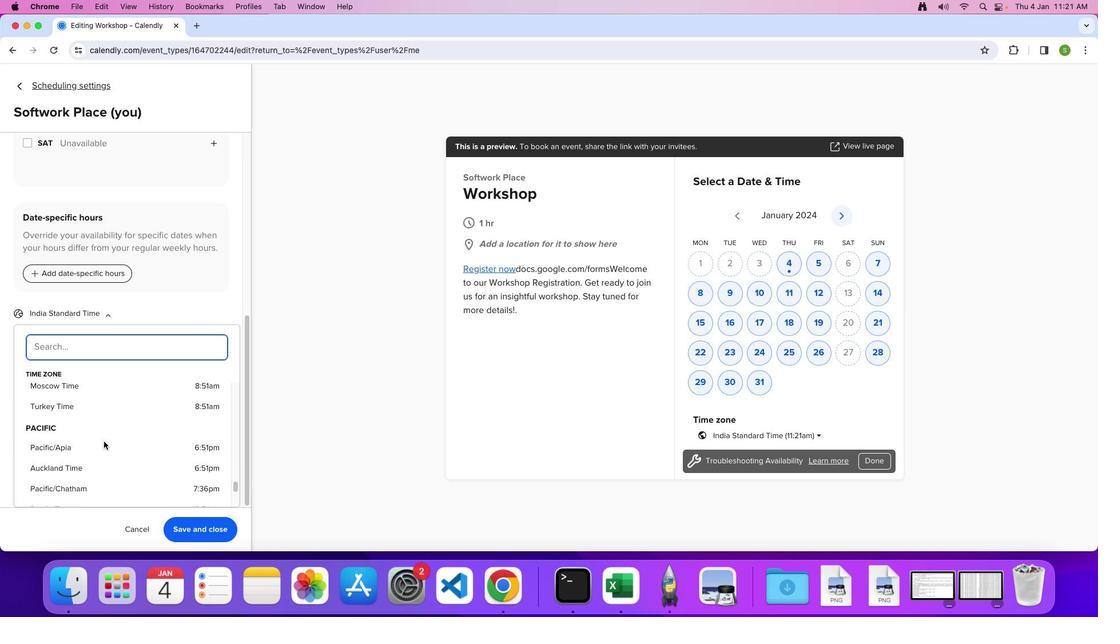 
Action: Mouse moved to (95, 414)
Screenshot: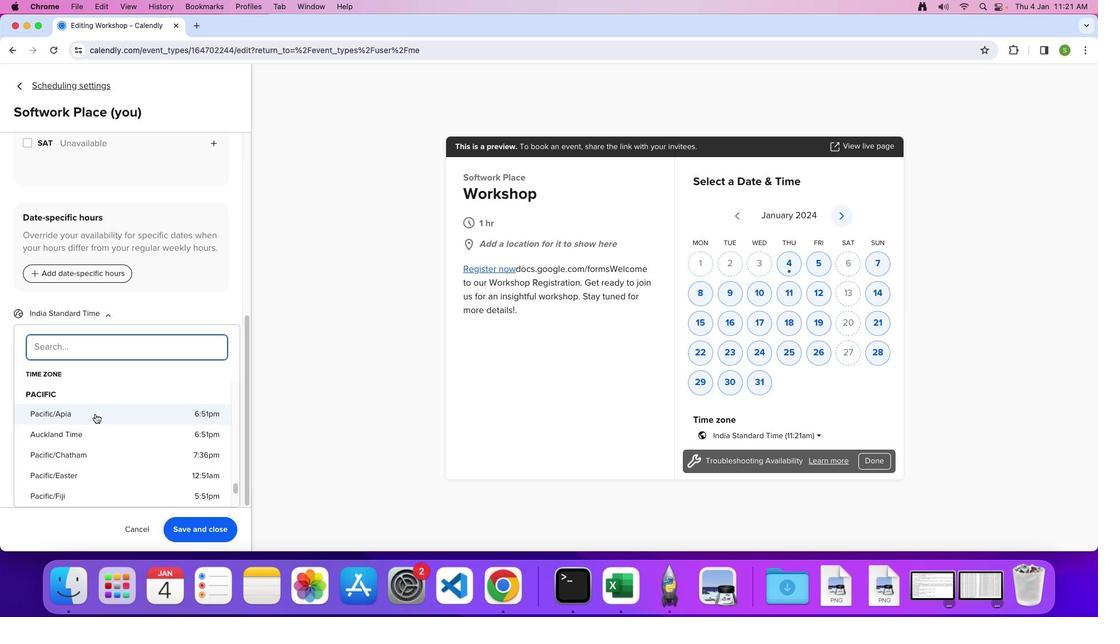 
Action: Mouse pressed left at (95, 414)
Screenshot: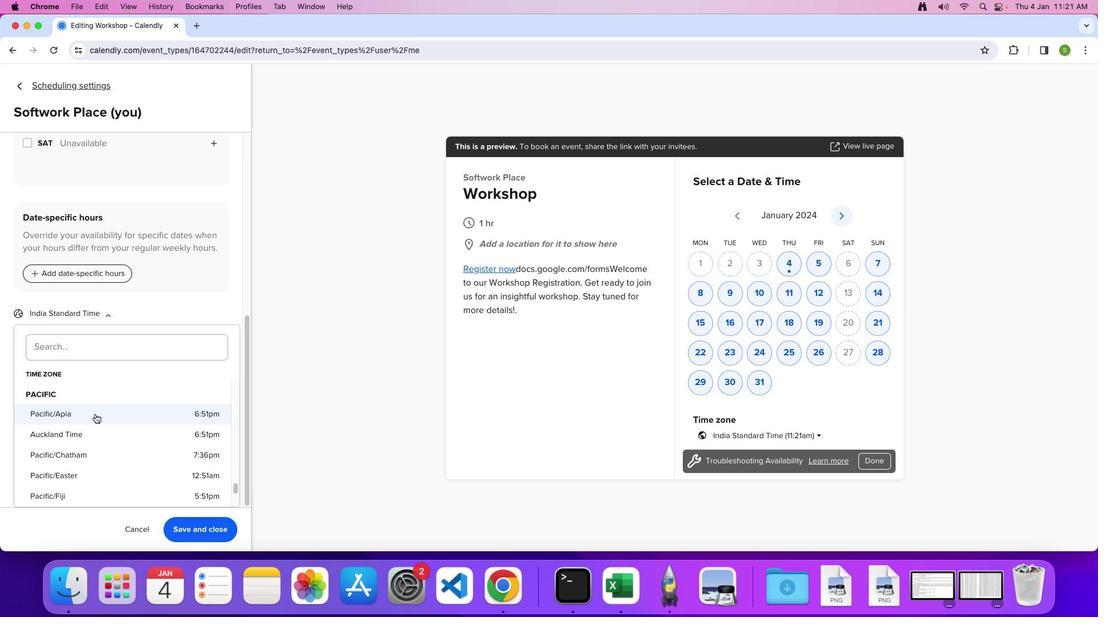 
Action: Mouse moved to (95, 415)
Screenshot: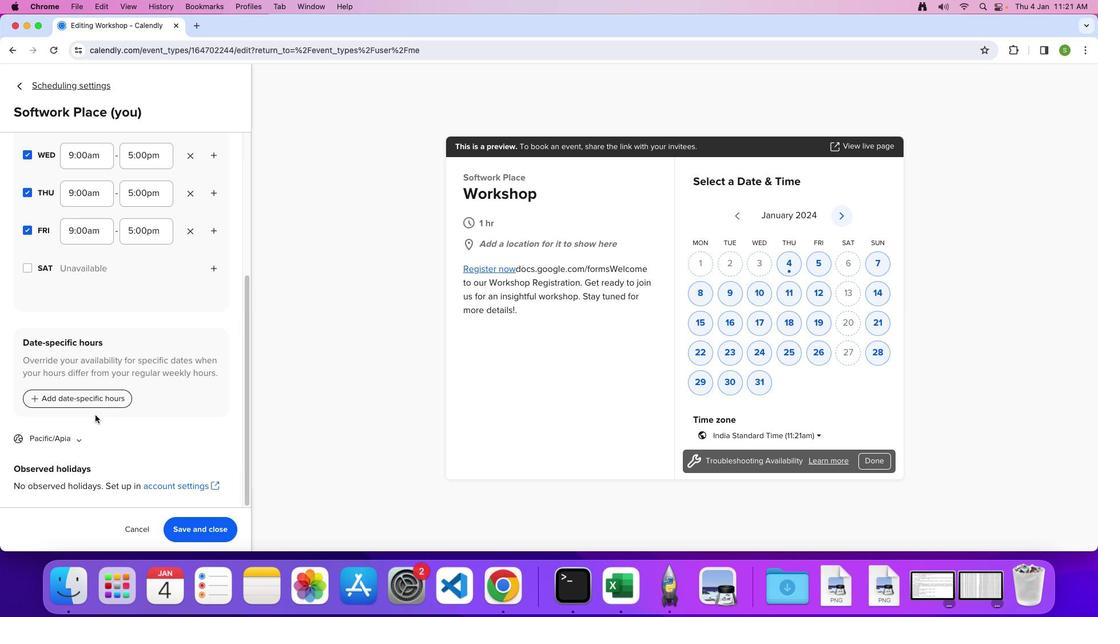 
